 Task: Forward email with the signature Andrew Lee with the subject 'Sales pitch' from softage.1@softage.net to 'softage.3@softage.net' with the message 'I wanted to confirm the schedule for the upcoming training sessions.'
Action: Mouse moved to (1085, 225)
Screenshot: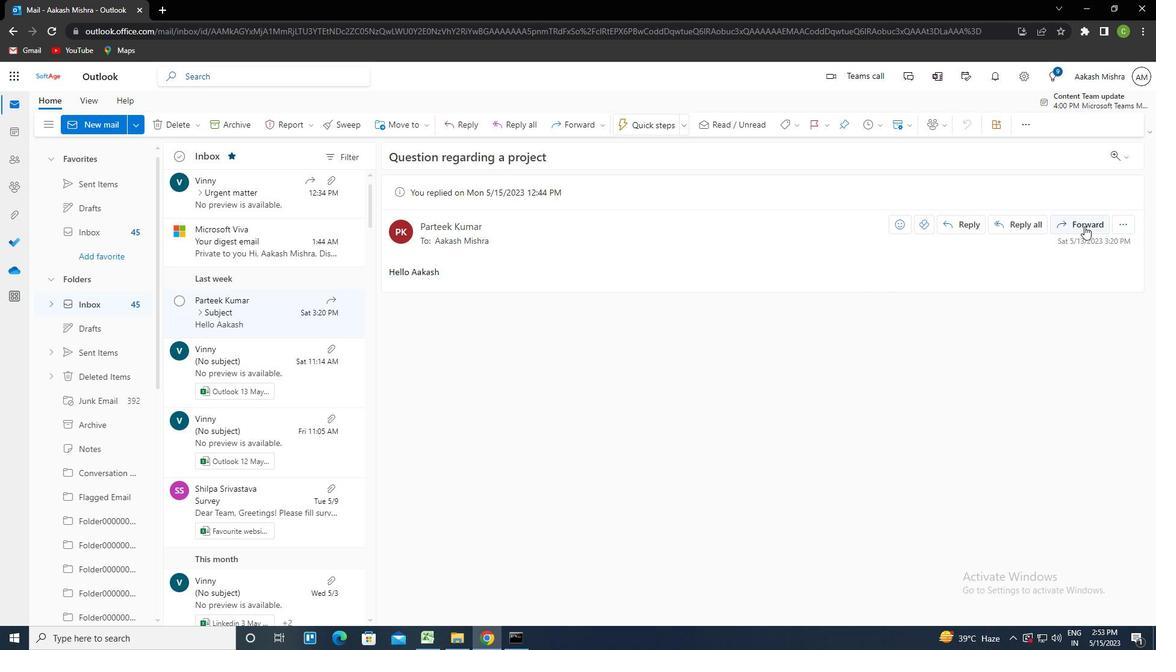 
Action: Mouse pressed left at (1085, 225)
Screenshot: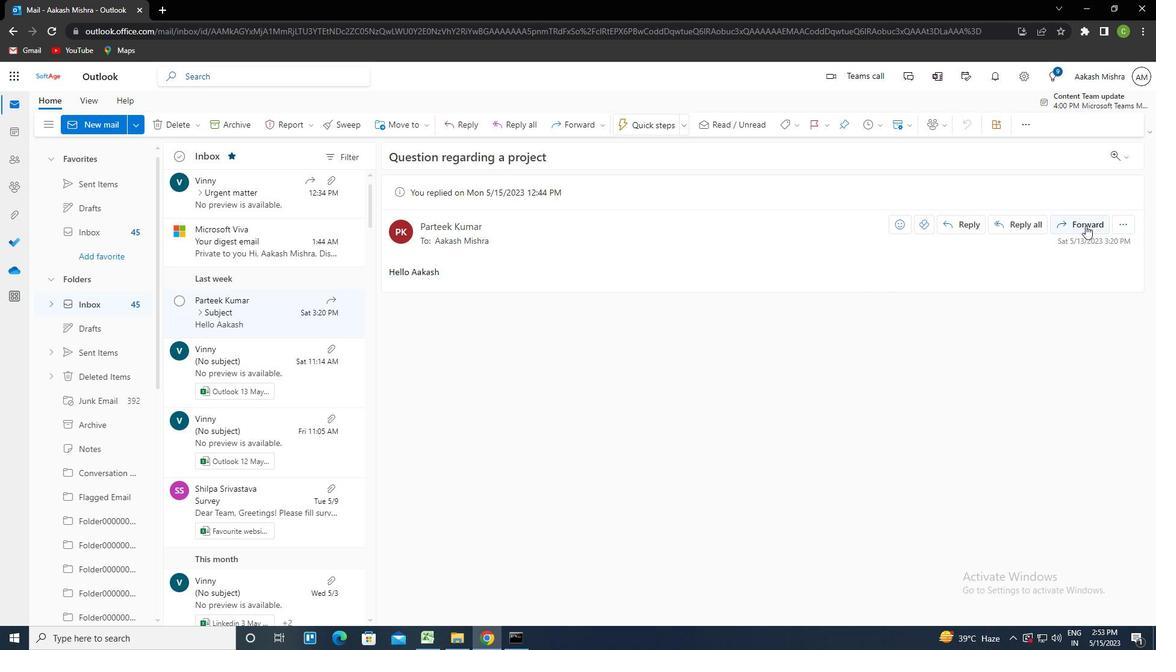 
Action: Mouse moved to (780, 125)
Screenshot: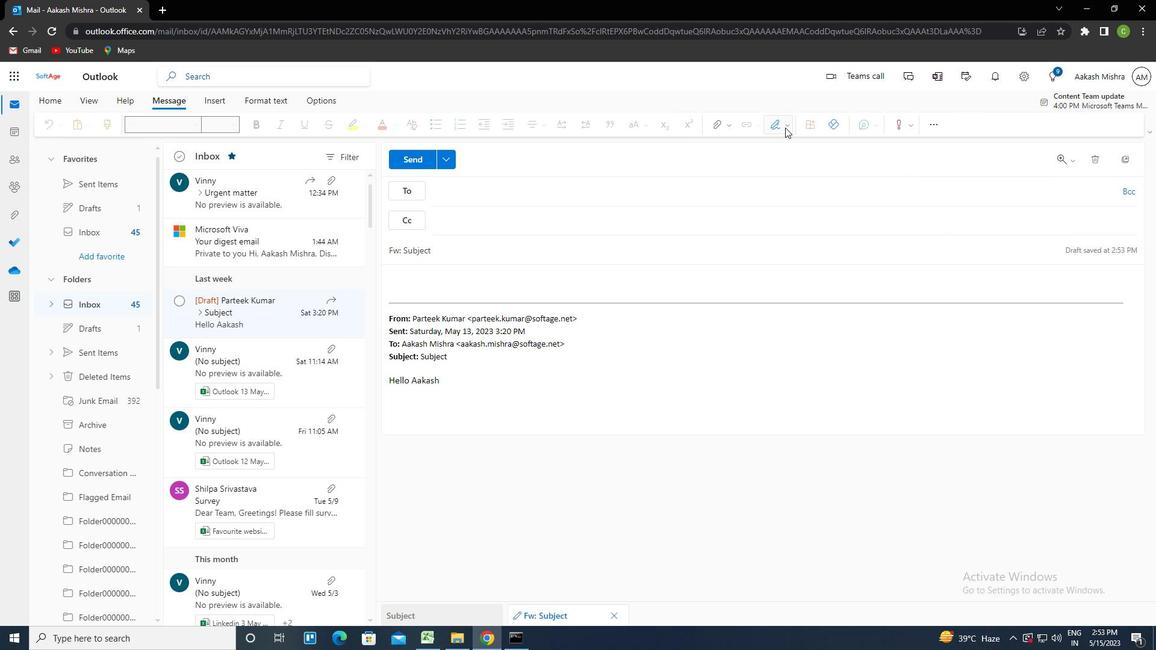 
Action: Mouse pressed left at (780, 125)
Screenshot: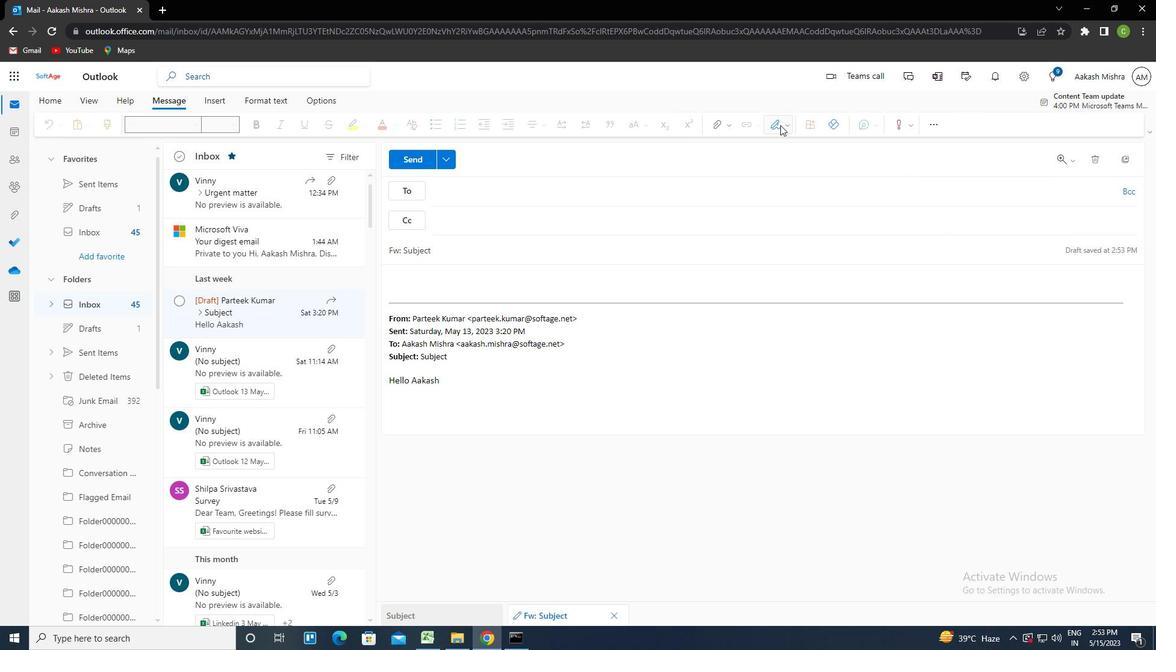 
Action: Mouse moved to (764, 174)
Screenshot: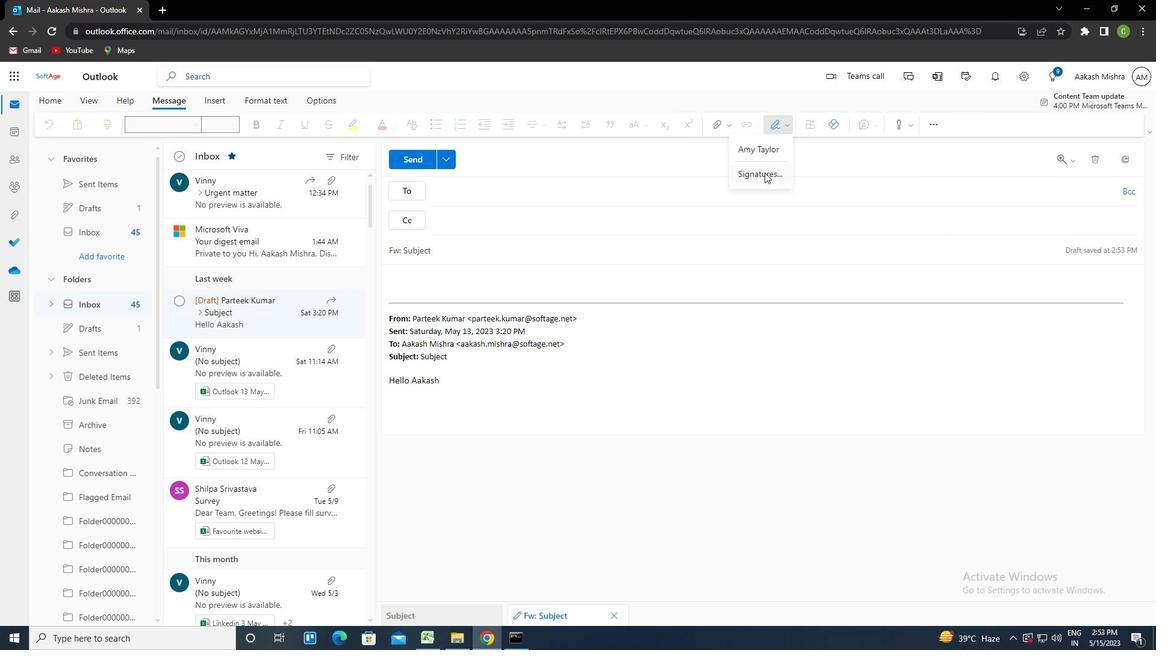 
Action: Mouse pressed left at (764, 174)
Screenshot: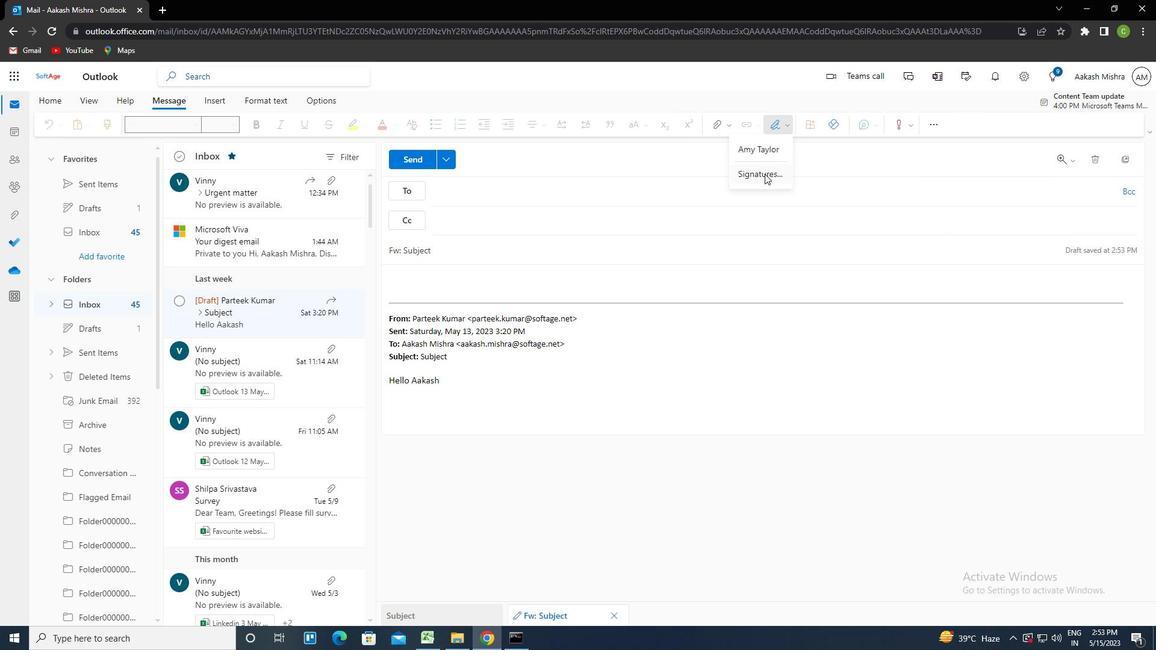 
Action: Mouse moved to (816, 227)
Screenshot: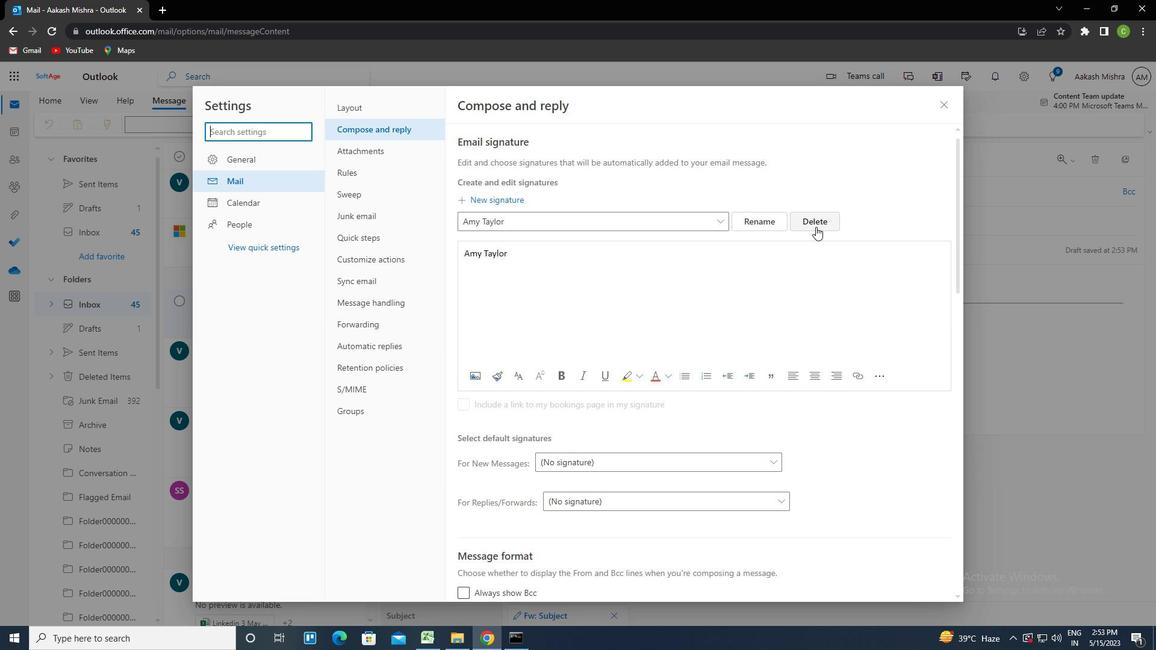 
Action: Mouse pressed left at (816, 227)
Screenshot: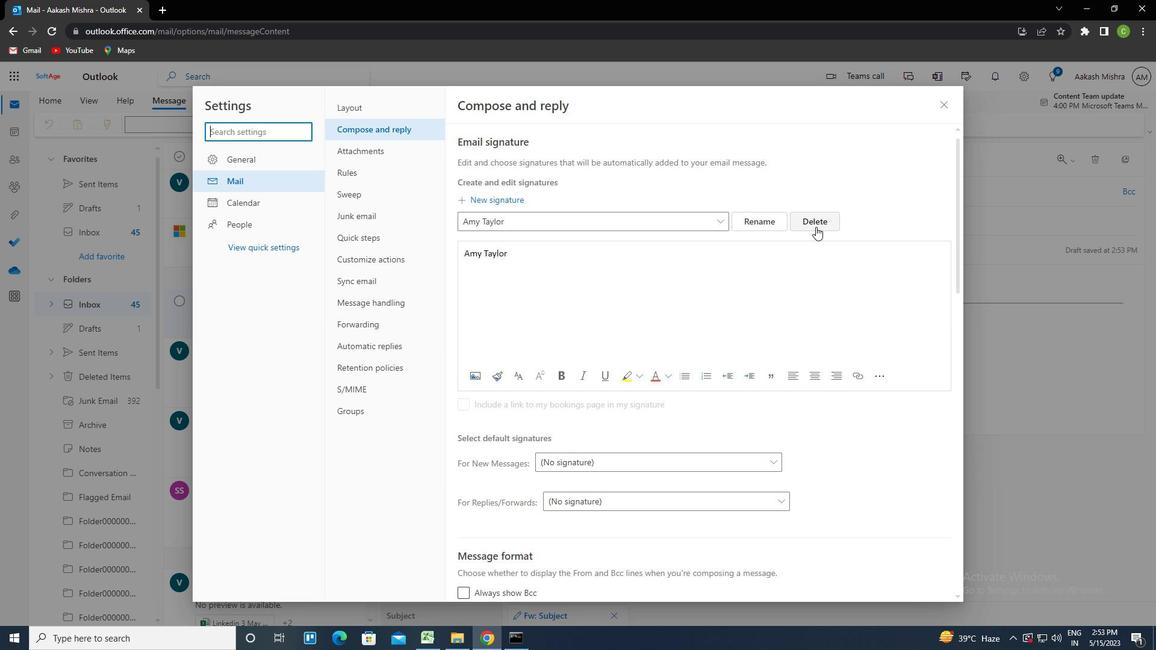 
Action: Mouse moved to (775, 223)
Screenshot: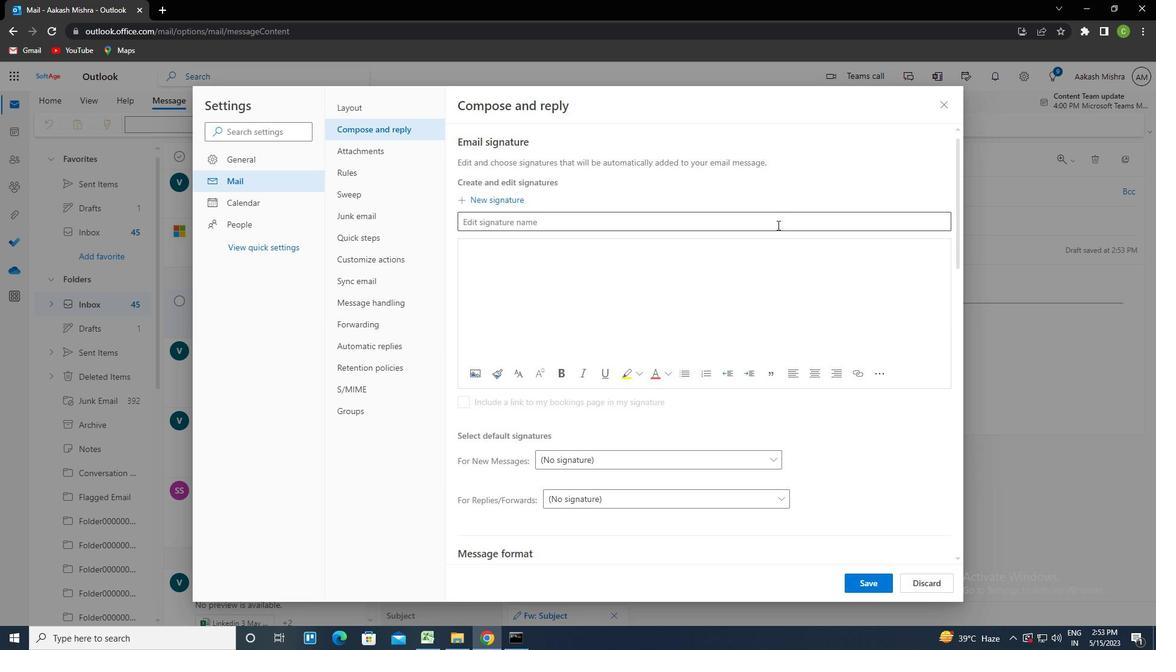 
Action: Mouse pressed left at (775, 223)
Screenshot: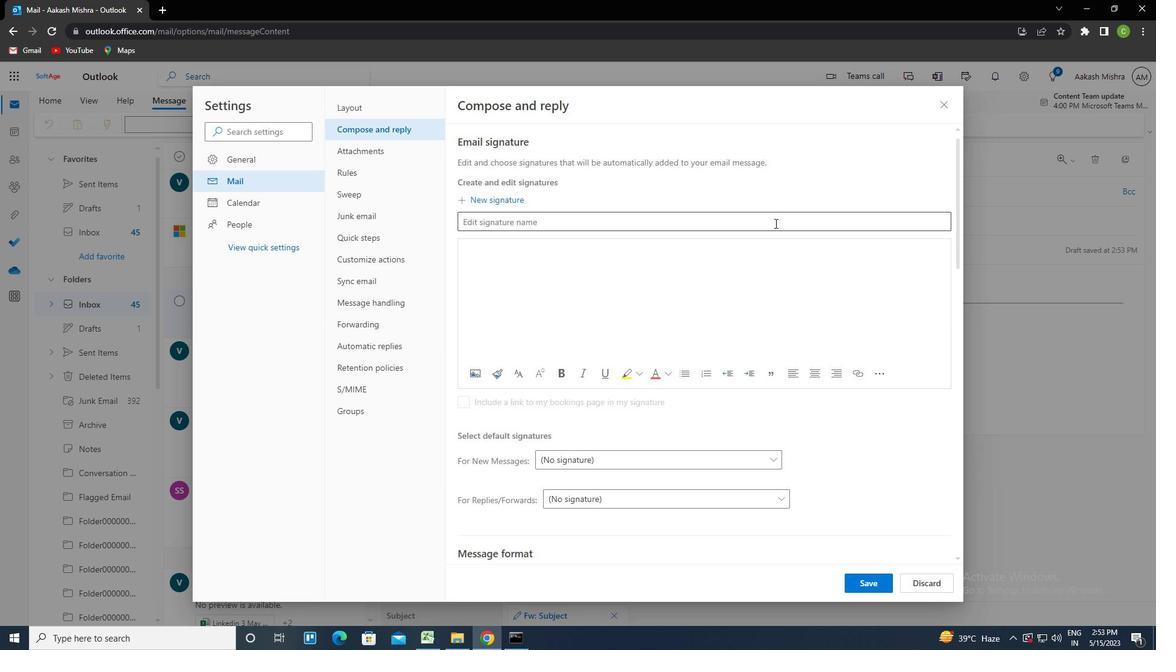 
Action: Key pressed <Key.caps_lock>a<Key.caps_lock>ndree<Key.backspace>w<Key.space><Key.caps_lock>le<Key.caps_lock><Key.backspace>ee<Key.tab><Key.caps_lock>a<Key.caps_lock>ndrew<Key.space><Key.caps_lock>l<Key.caps_lock>ee
Screenshot: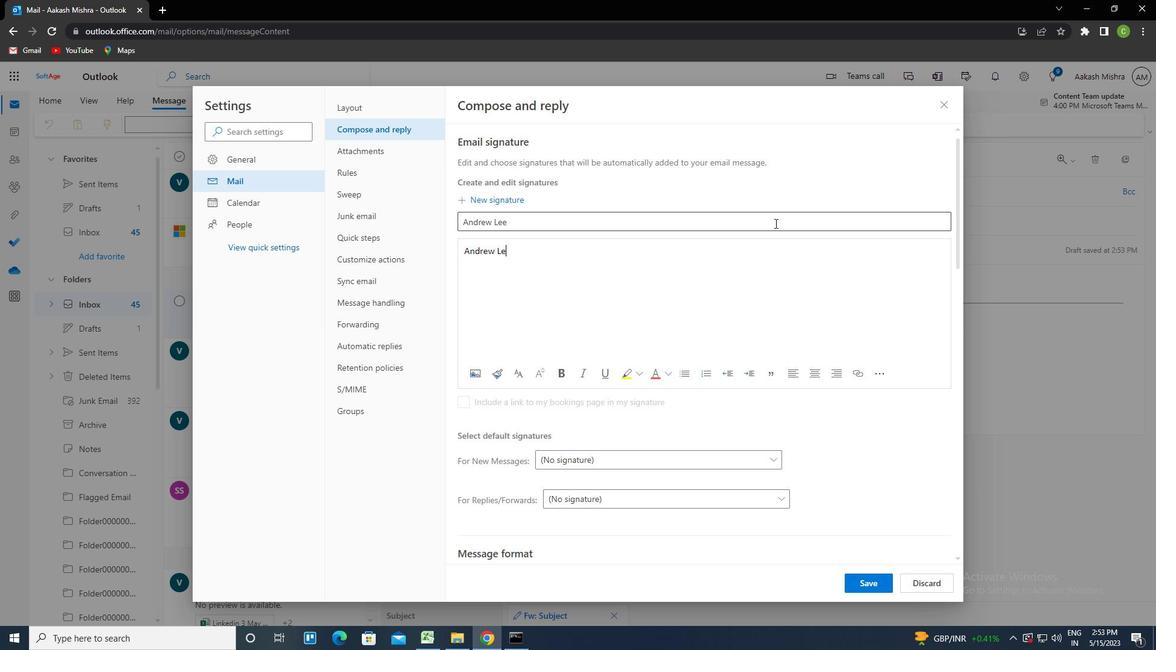 
Action: Mouse moved to (879, 585)
Screenshot: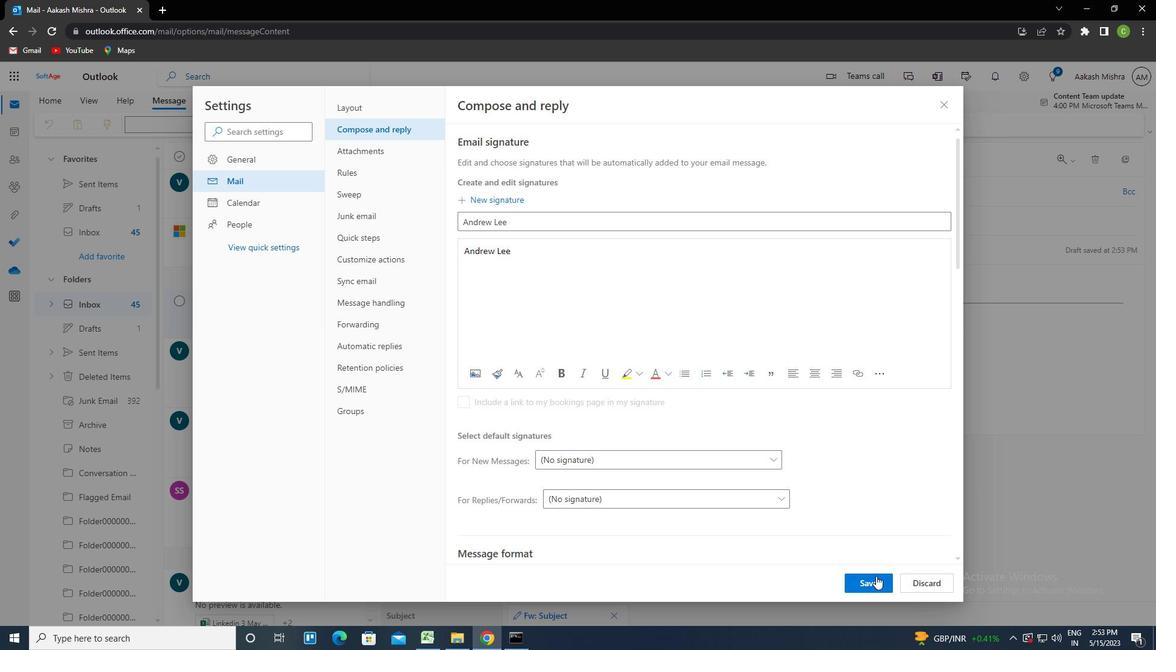 
Action: Mouse pressed left at (879, 585)
Screenshot: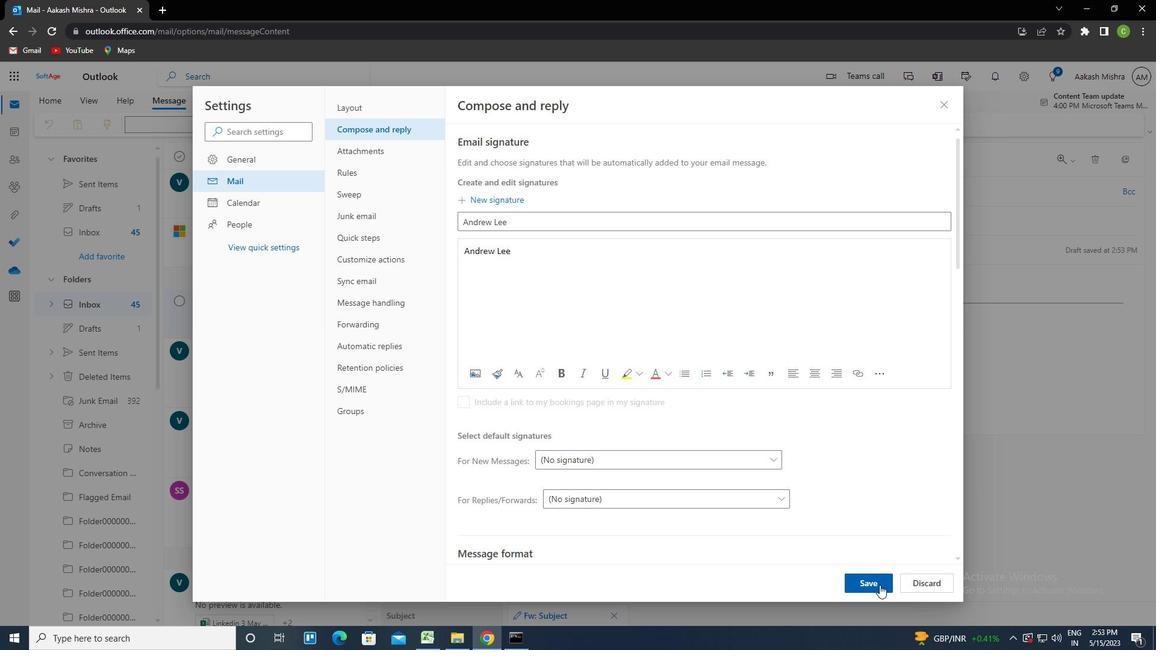 
Action: Mouse moved to (940, 104)
Screenshot: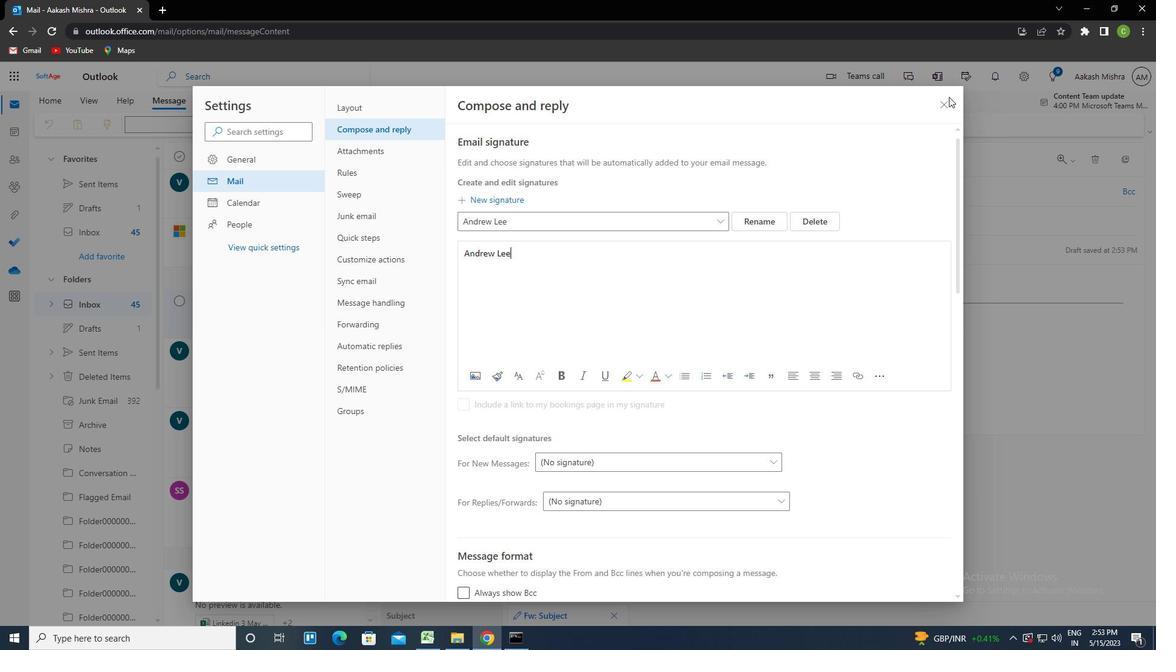 
Action: Mouse pressed left at (940, 104)
Screenshot: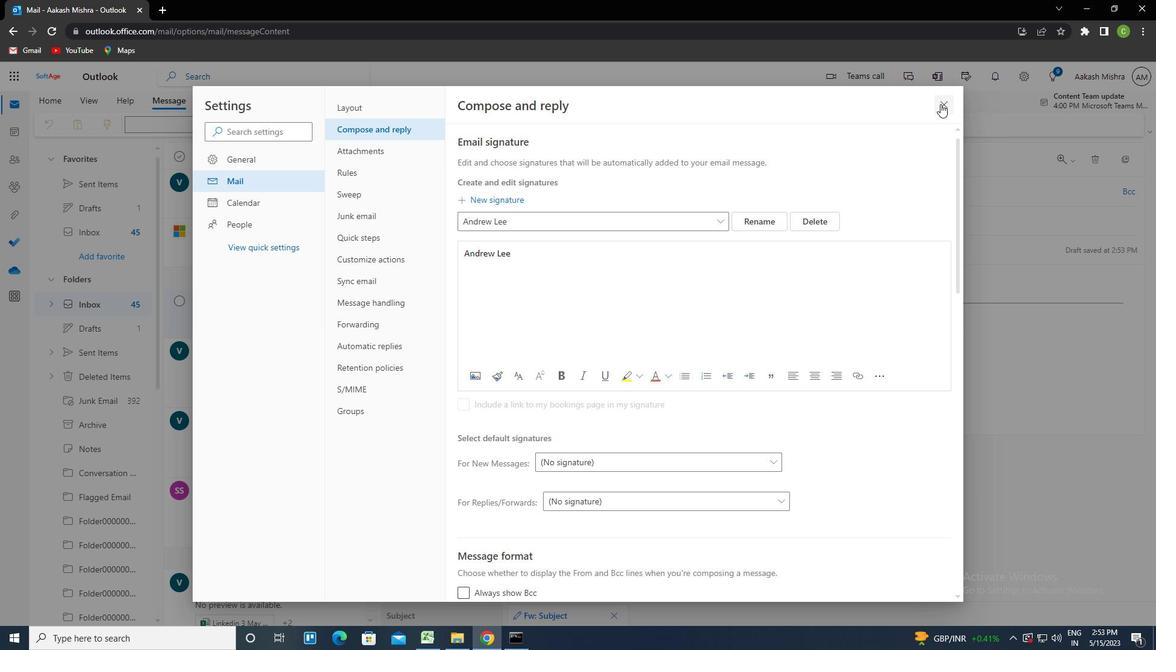 
Action: Mouse moved to (778, 128)
Screenshot: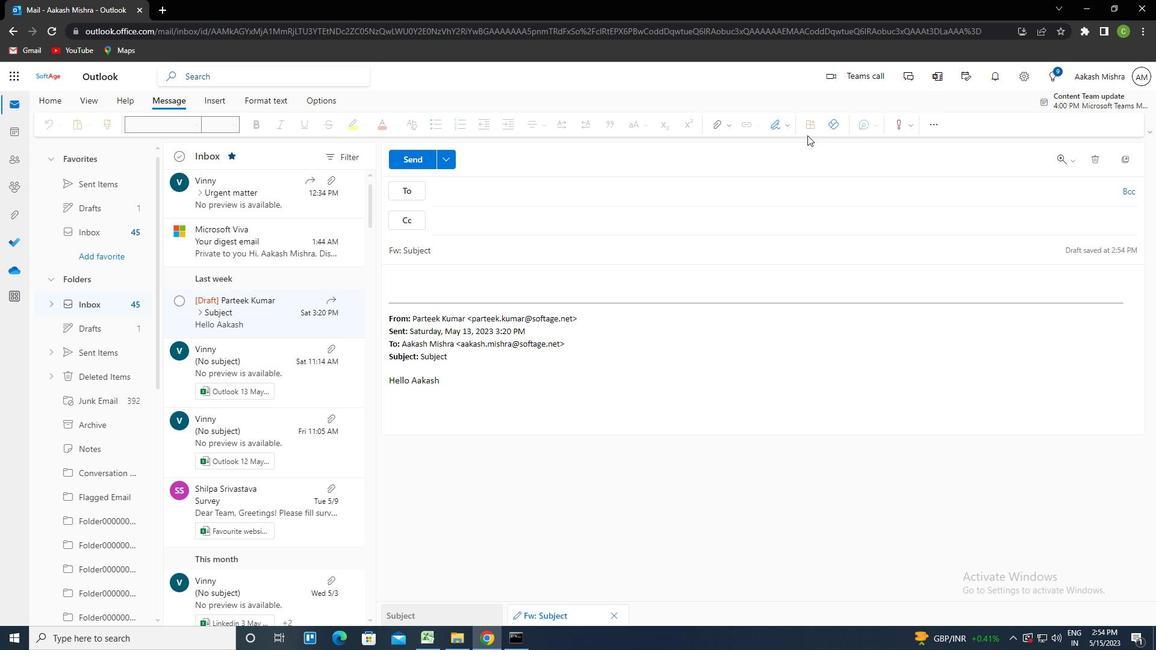 
Action: Mouse pressed left at (778, 128)
Screenshot: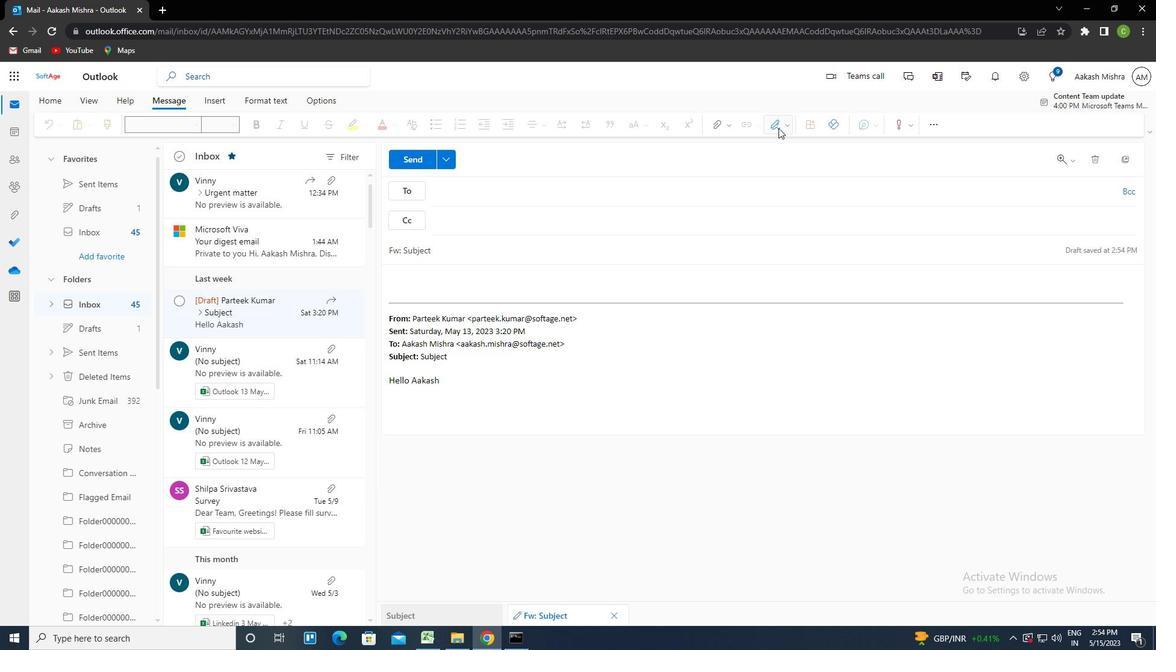 
Action: Mouse moved to (766, 150)
Screenshot: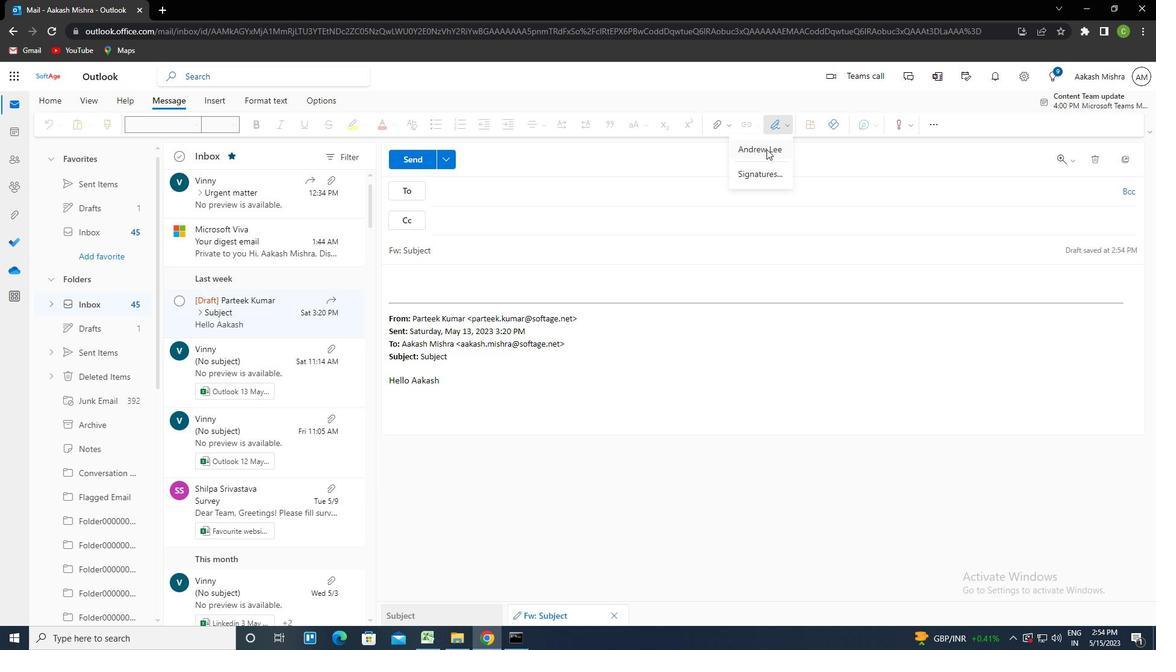 
Action: Mouse pressed left at (766, 150)
Screenshot: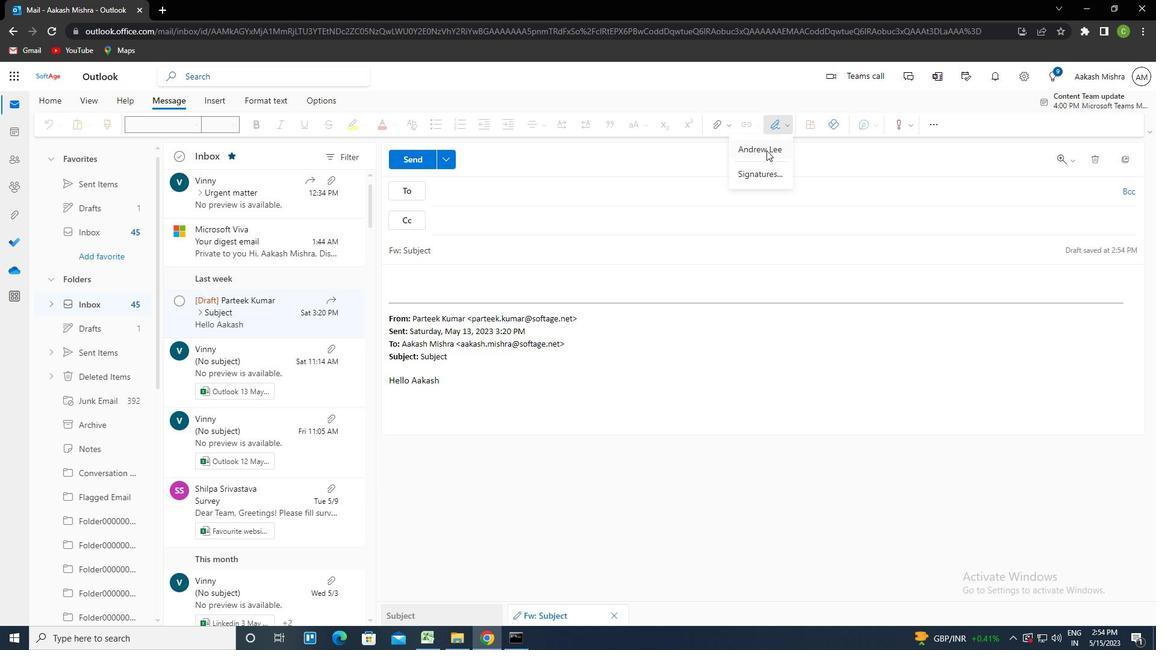 
Action: Mouse moved to (467, 254)
Screenshot: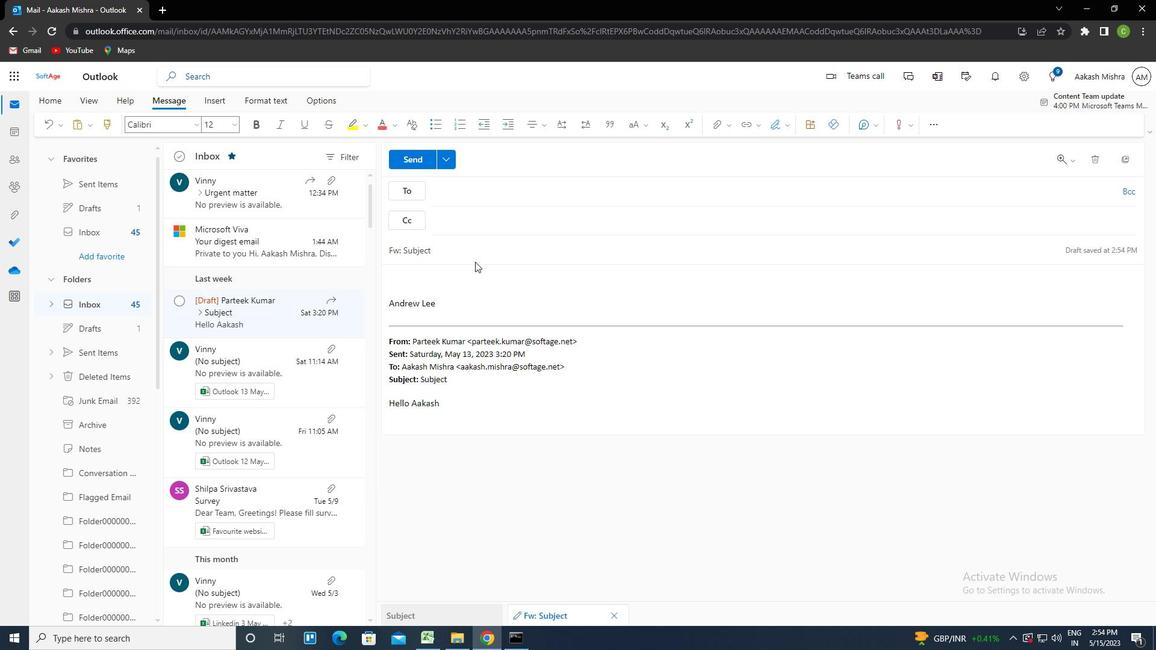 
Action: Mouse pressed left at (467, 254)
Screenshot: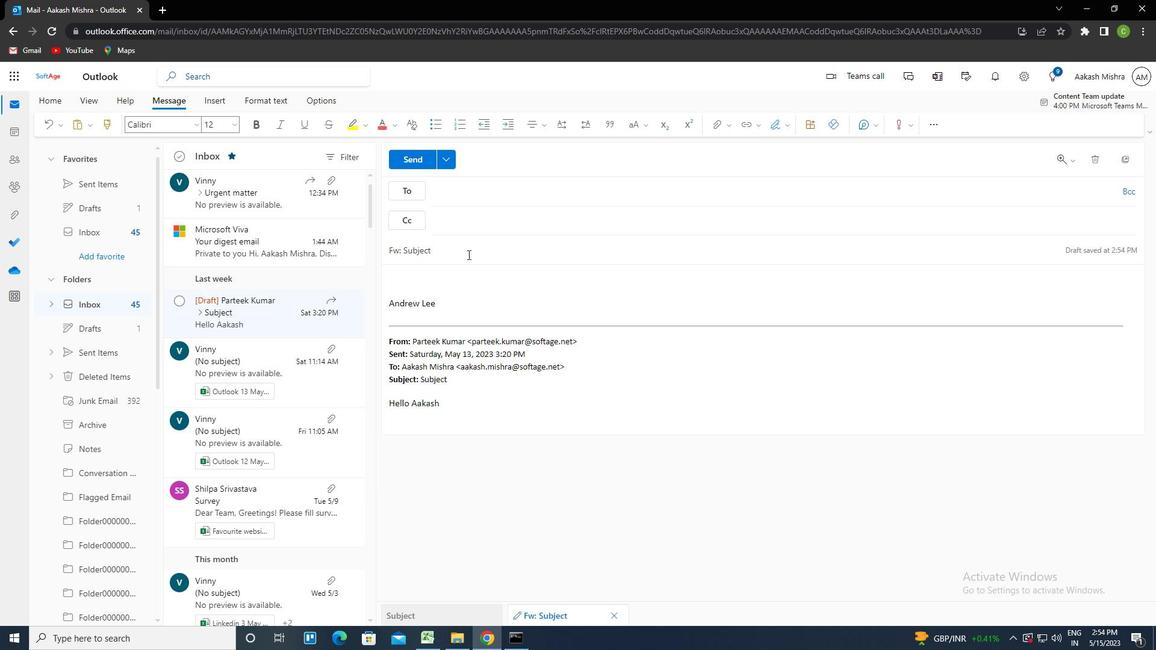 
Action: Mouse moved to (467, 252)
Screenshot: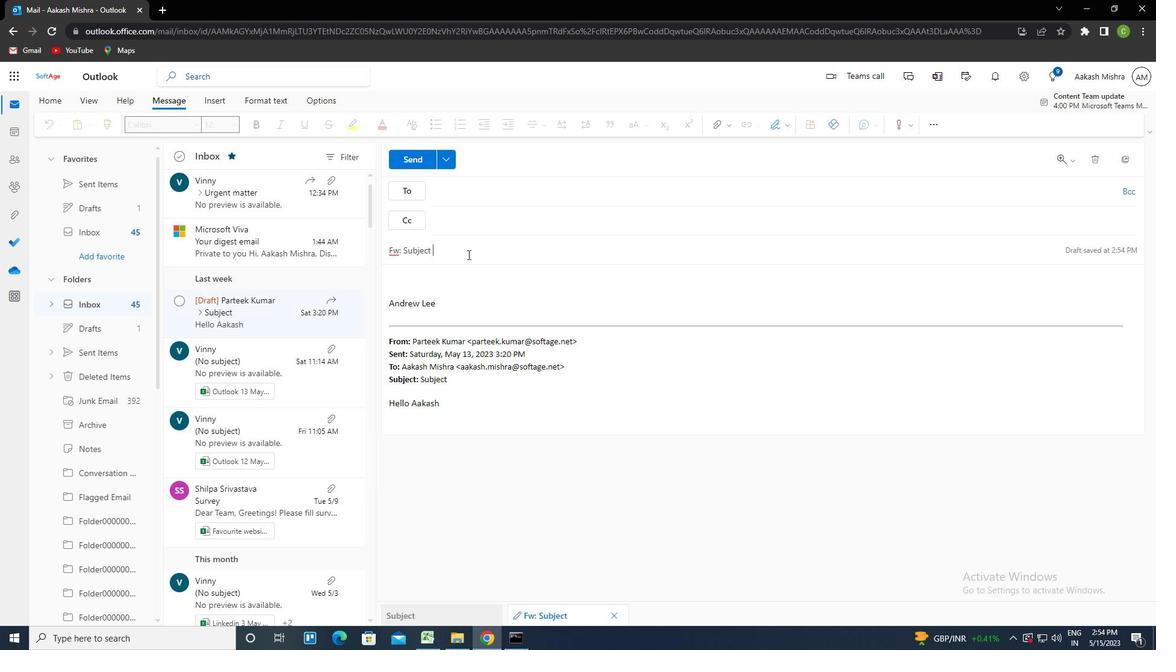 
Action: Key pressed <Key.shift><Key.left><Key.delete><Key.caps_lock>ctrl+S<Key.caps_lock>ALES<Key.space>PICH<Key.backspace><Key.backspace>TCH
Screenshot: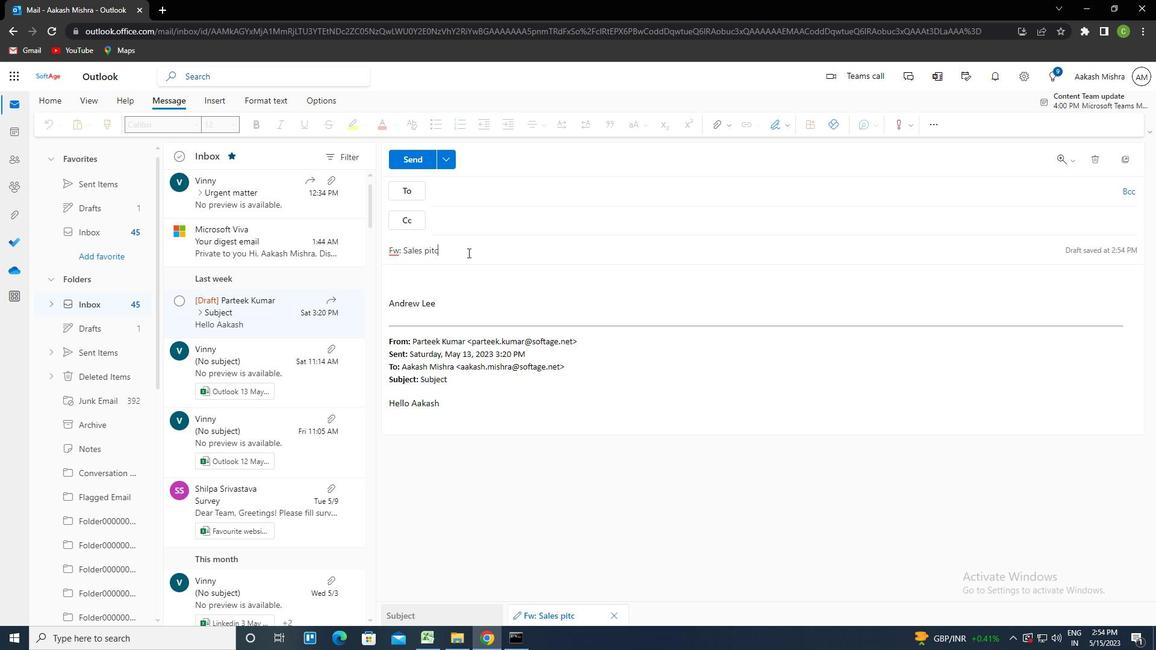 
Action: Mouse moved to (471, 194)
Screenshot: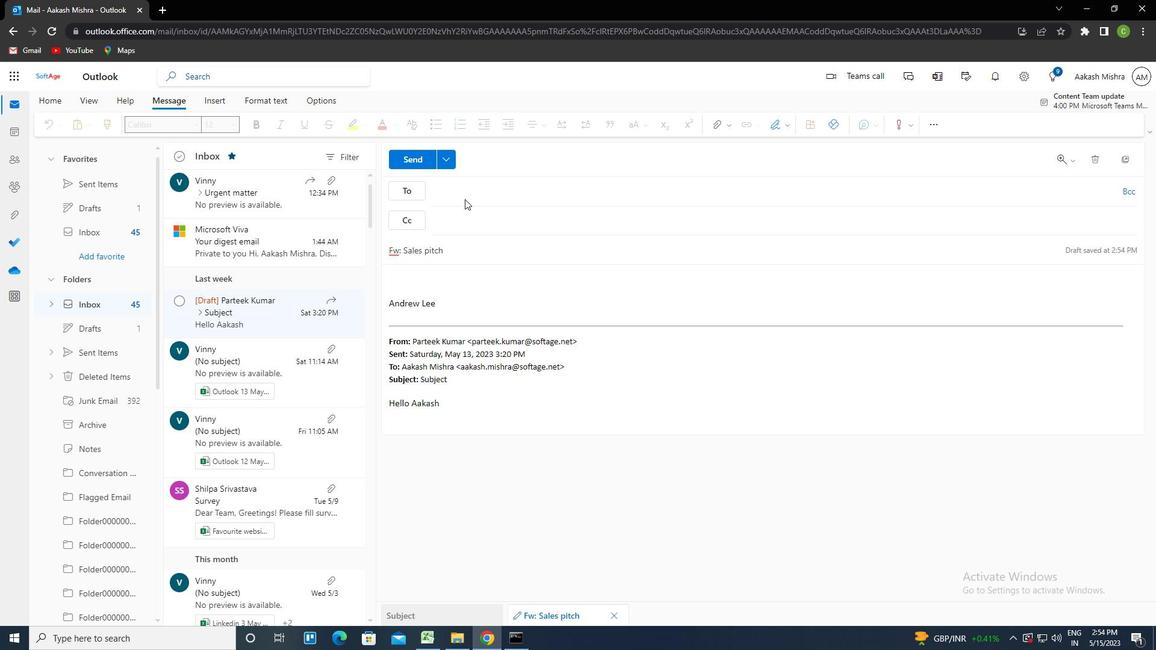 
Action: Mouse pressed left at (471, 194)
Screenshot: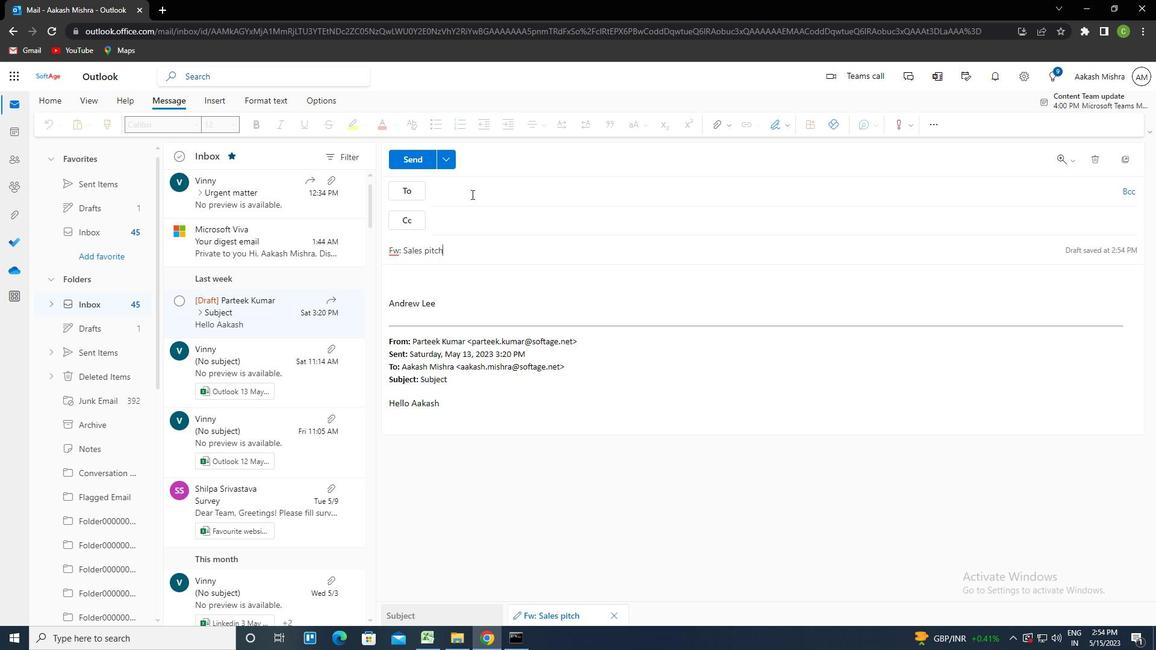 
Action: Key pressed SOFTAGE.3<Key.shift>@SOFTAGE.NET<Key.enter>
Screenshot: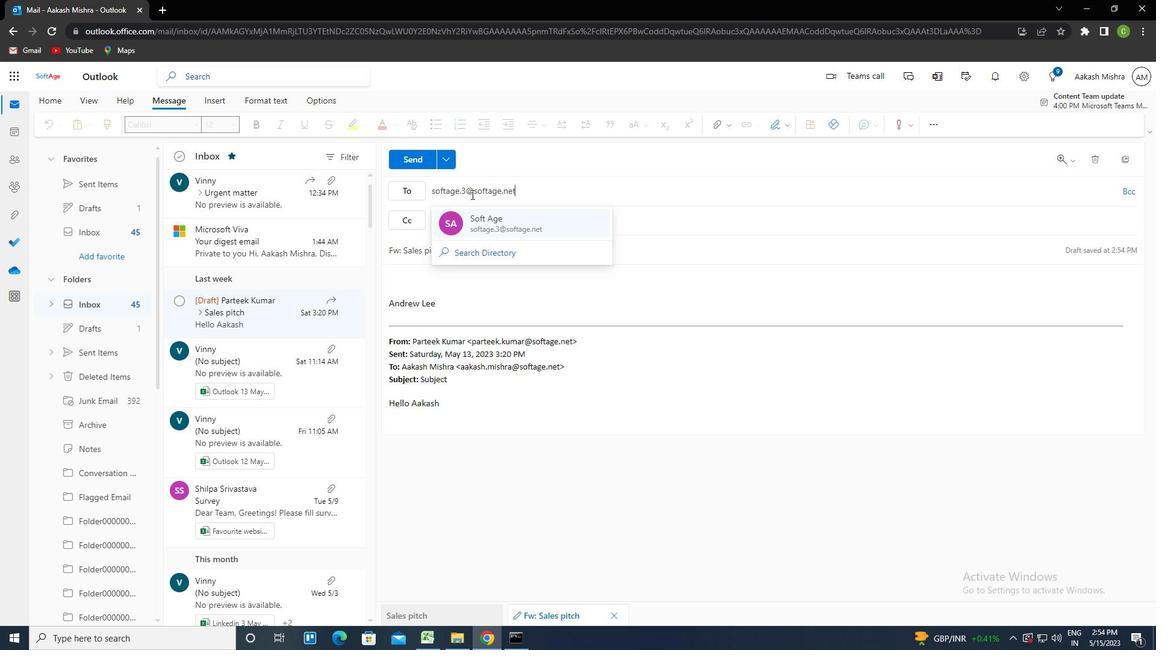 
Action: Mouse moved to (405, 279)
Screenshot: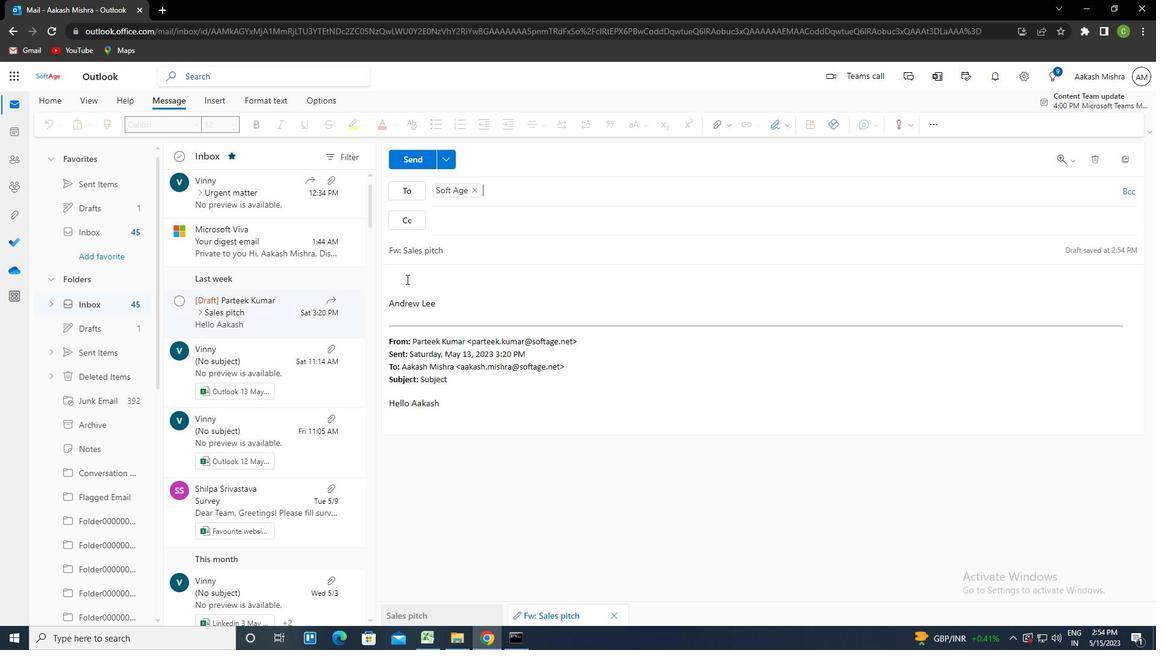 
Action: Mouse pressed left at (405, 279)
Screenshot: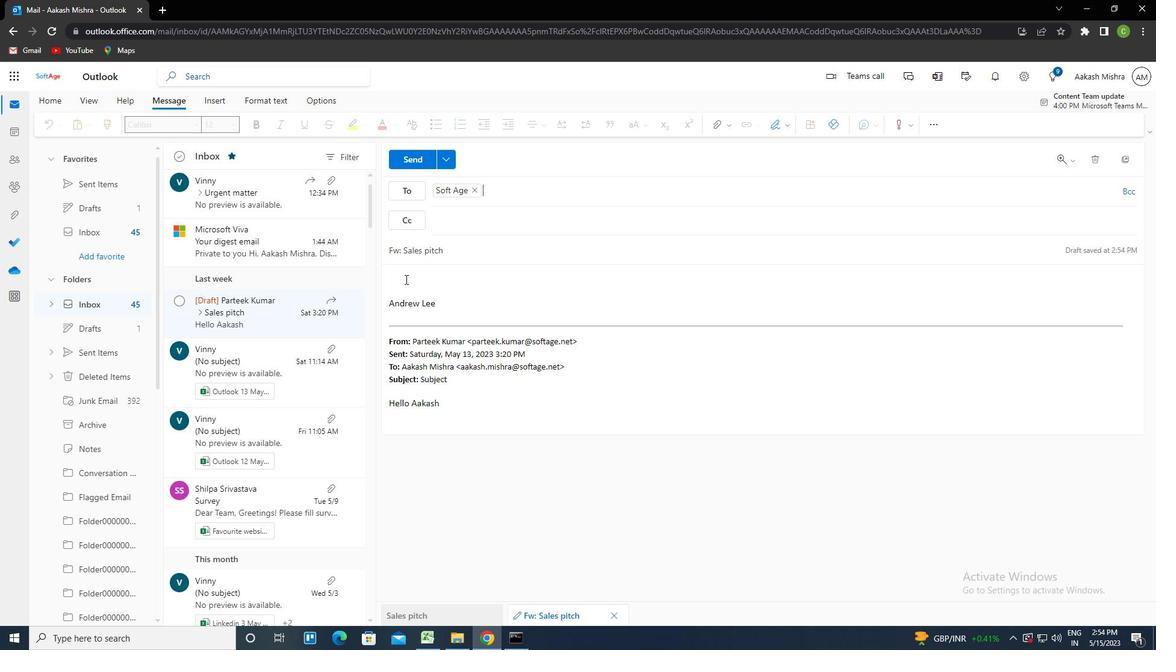 
Action: Key pressed <Key.caps_lock>I<Key.space><Key.caps_lock>WANTED<Key.space>TO<Key.space>CONFR<Key.backspace>IRM<Key.space>THE<Key.space>SCHEDULE<Key.space>FOR<Key.space>THE<Key.space>US<Key.backspace>PSOMING<Key.space>TRAINING
Screenshot: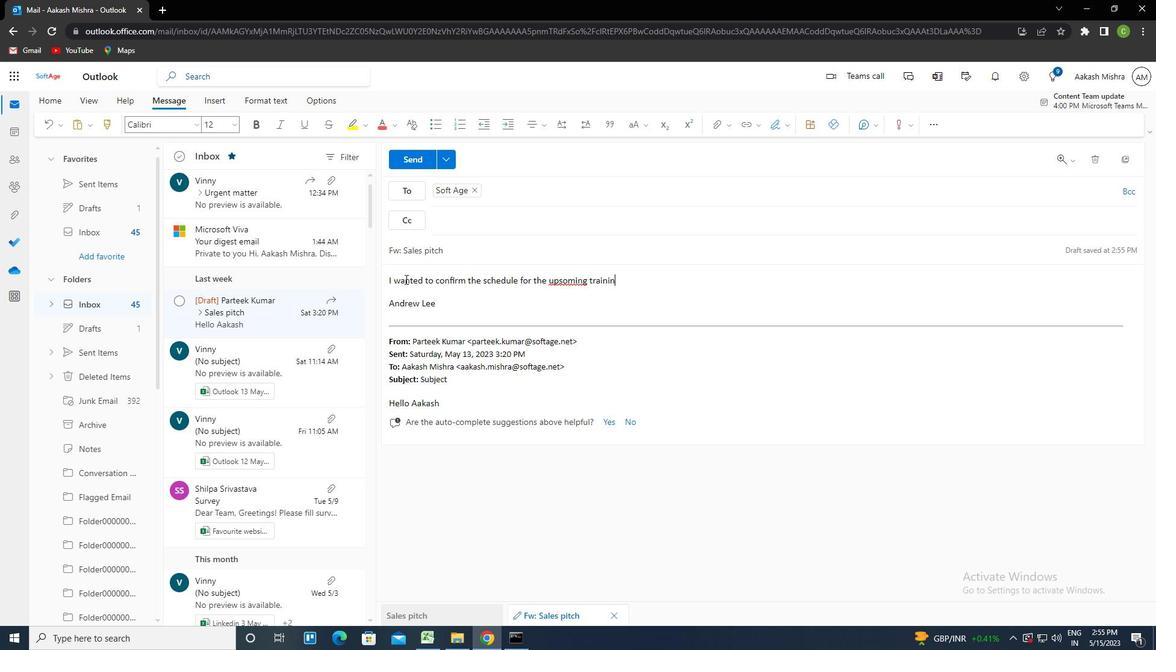 
Action: Mouse moved to (566, 284)
Screenshot: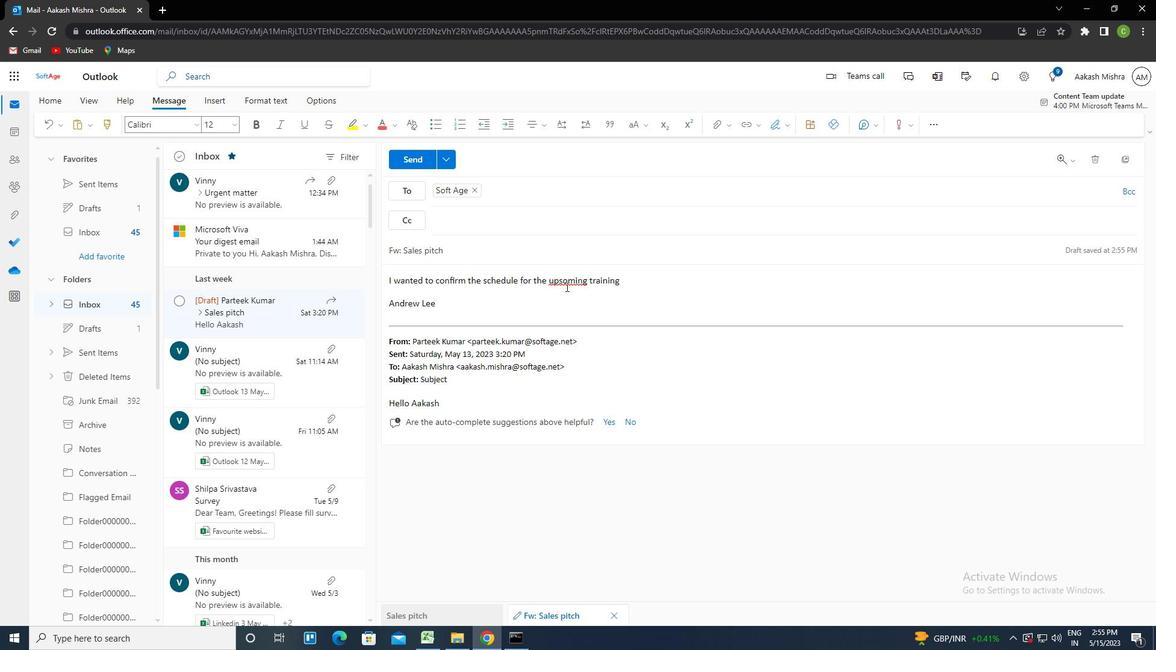 
Action: Mouse pressed left at (566, 284)
Screenshot: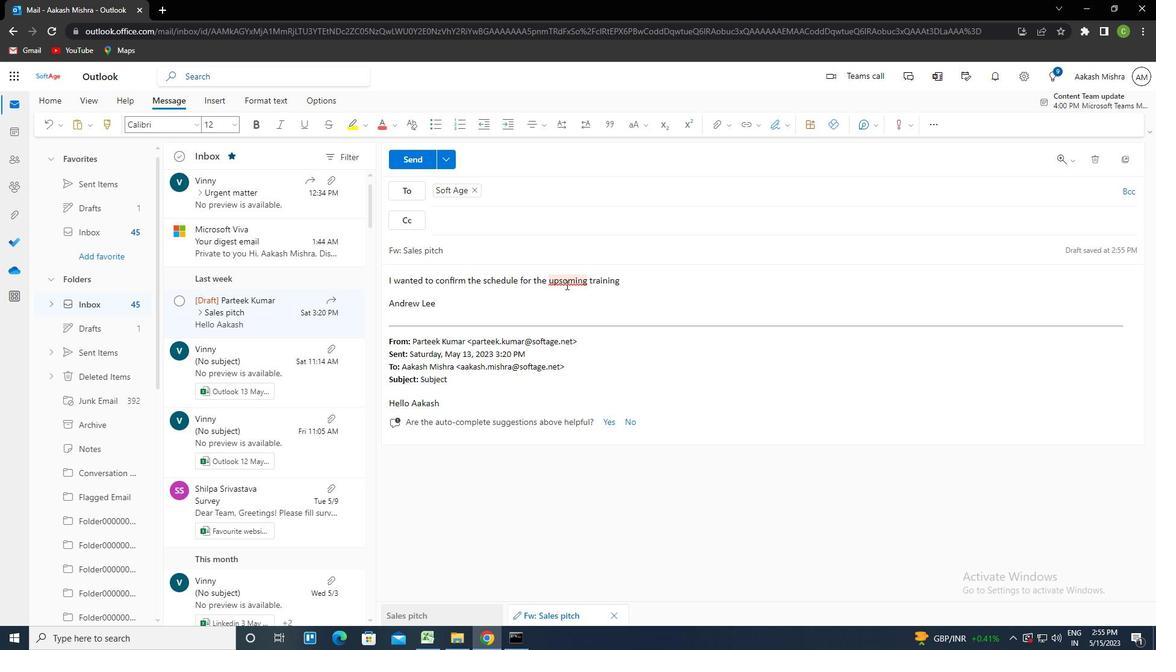 
Action: Key pressed <Key.left><Key.backspace>C
Screenshot: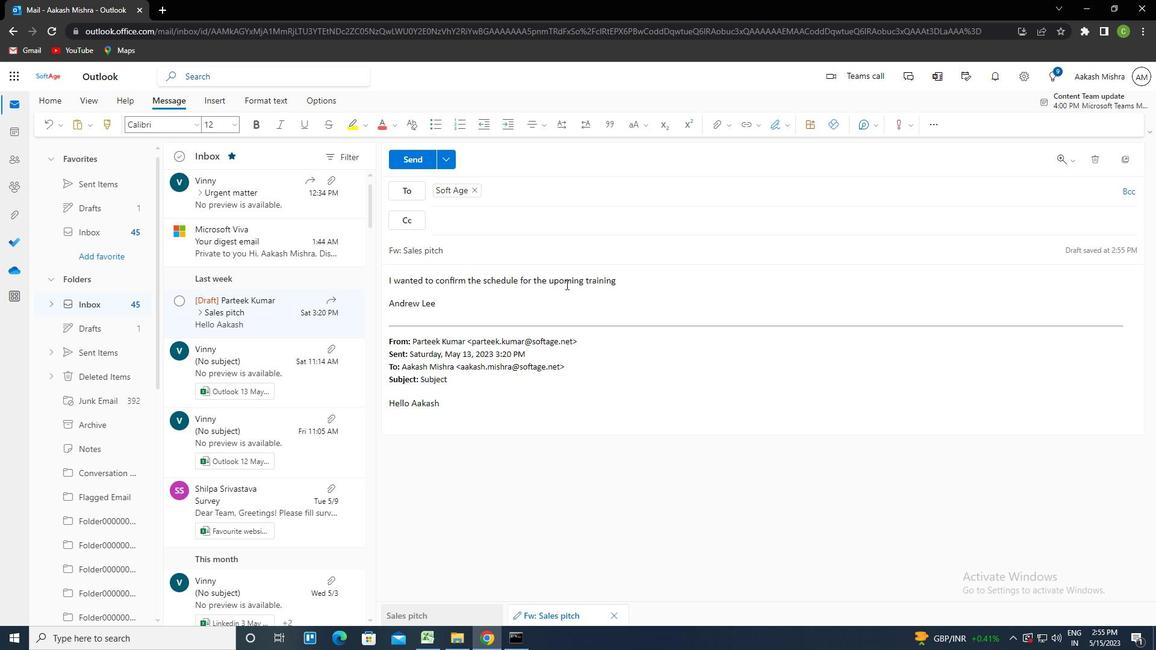 
Action: Mouse moved to (632, 281)
Screenshot: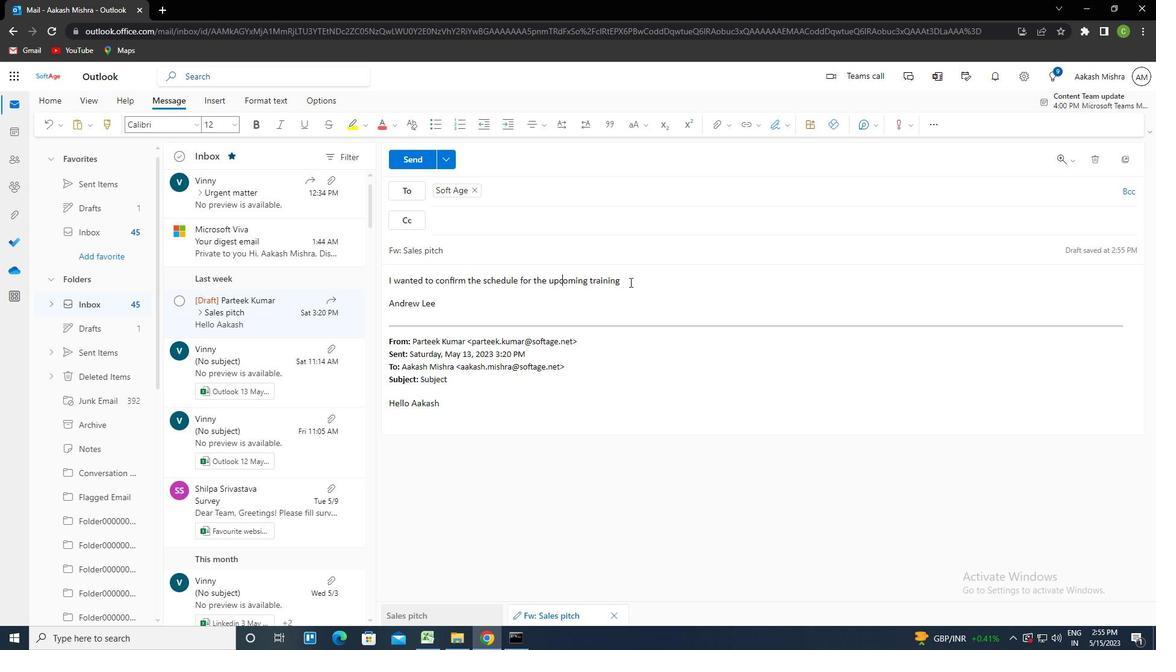 
Action: Mouse pressed left at (632, 281)
Screenshot: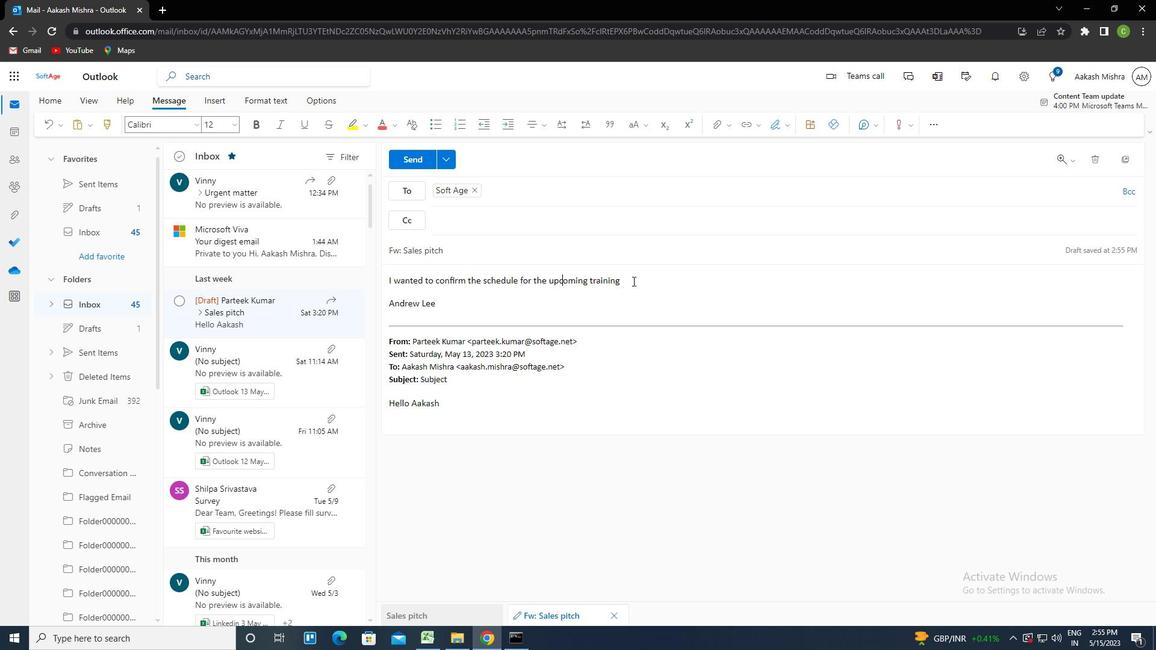 
Action: Key pressed <Key.space>SESSIONS
Screenshot: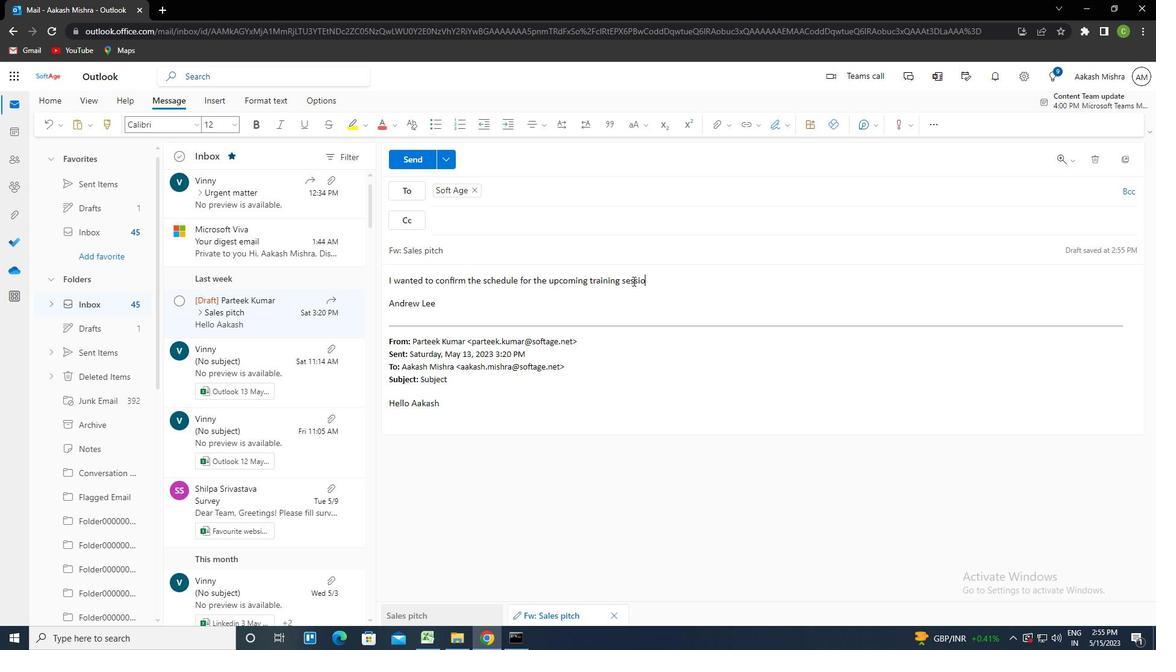 
Action: Mouse moved to (415, 150)
Screenshot: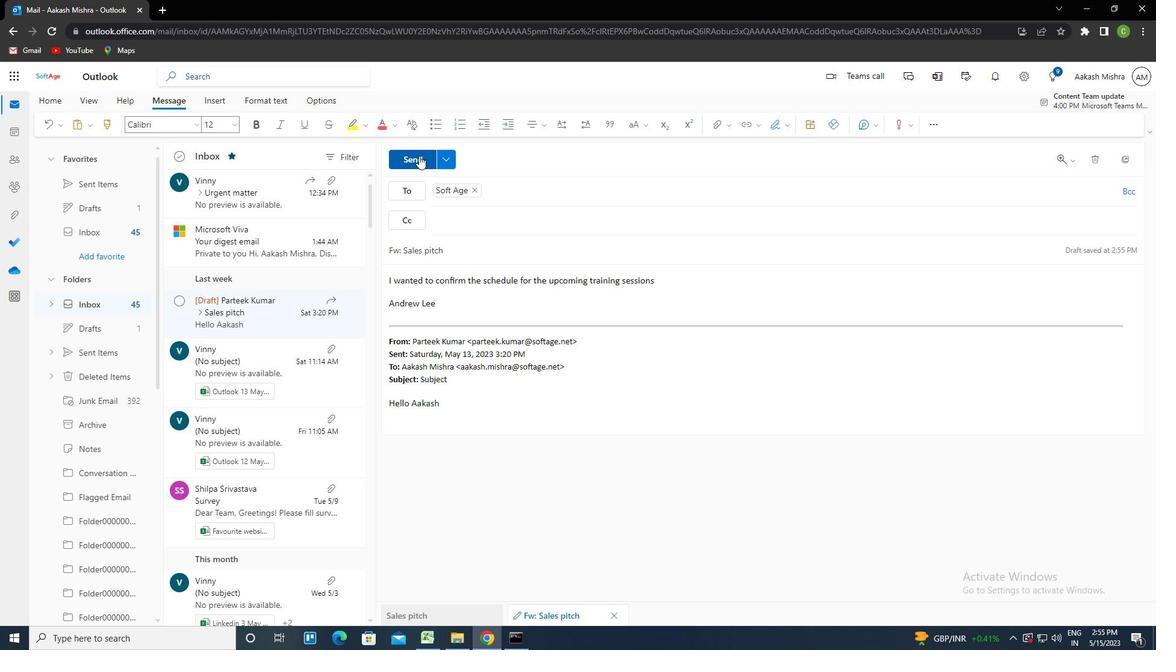 
Action: Mouse pressed left at (415, 150)
Screenshot: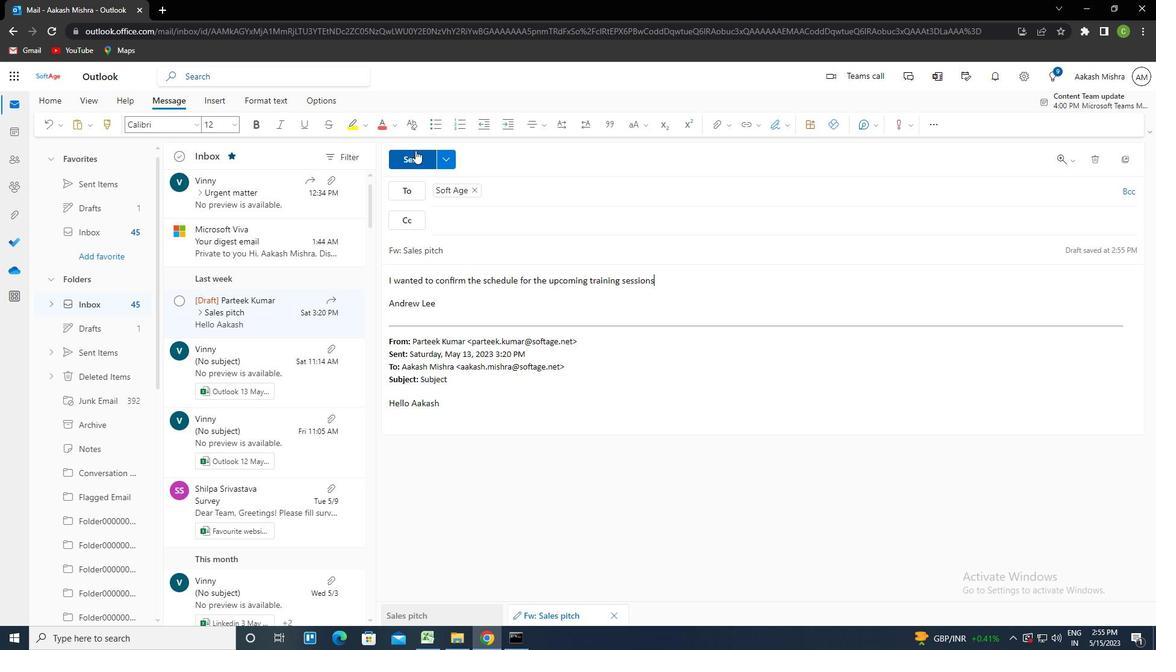 
Action: Mouse moved to (626, 347)
Screenshot: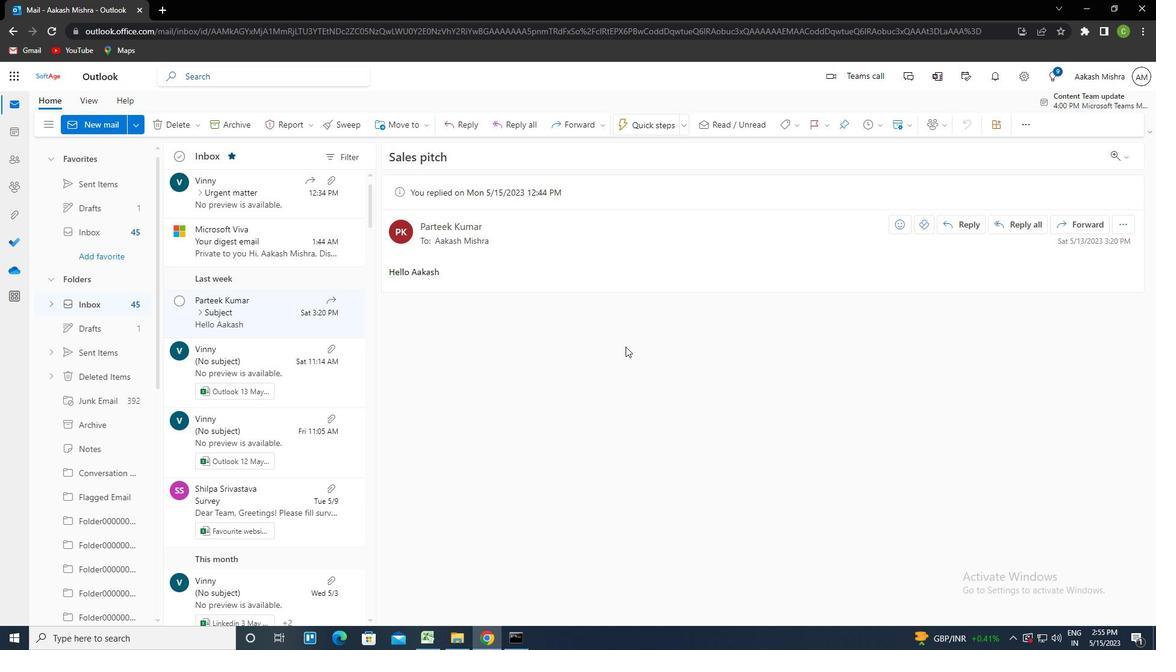 
